Task: Apply bulleted list to description text.
Action: Mouse moved to (528, 349)
Screenshot: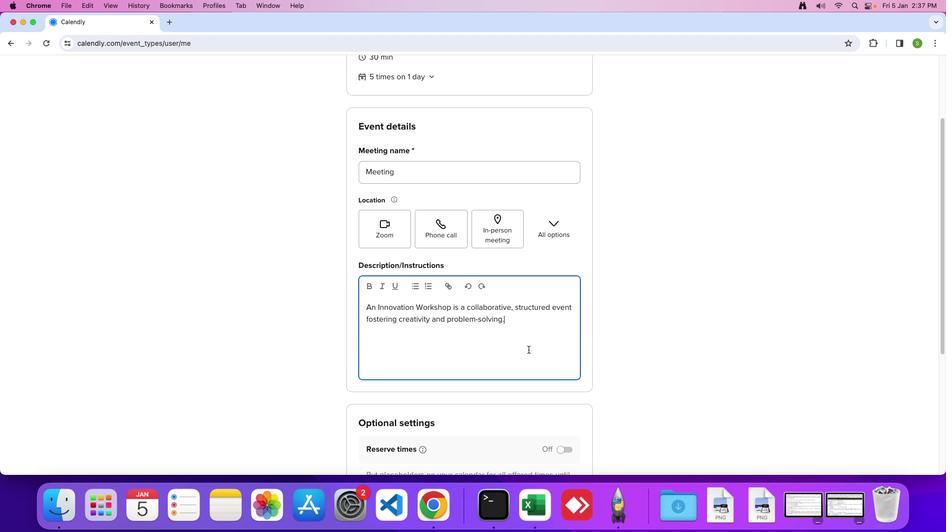 
Action: Mouse pressed left at (528, 349)
Screenshot: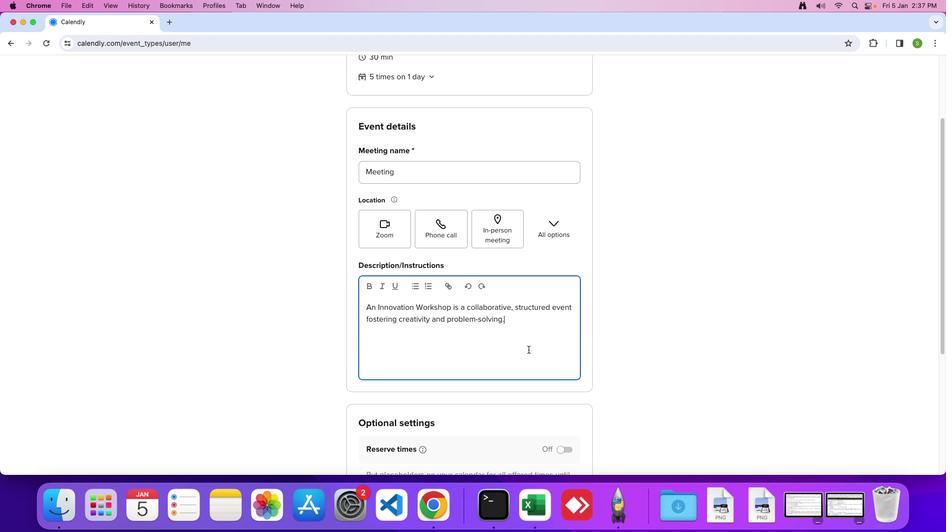 
Action: Mouse moved to (524, 324)
Screenshot: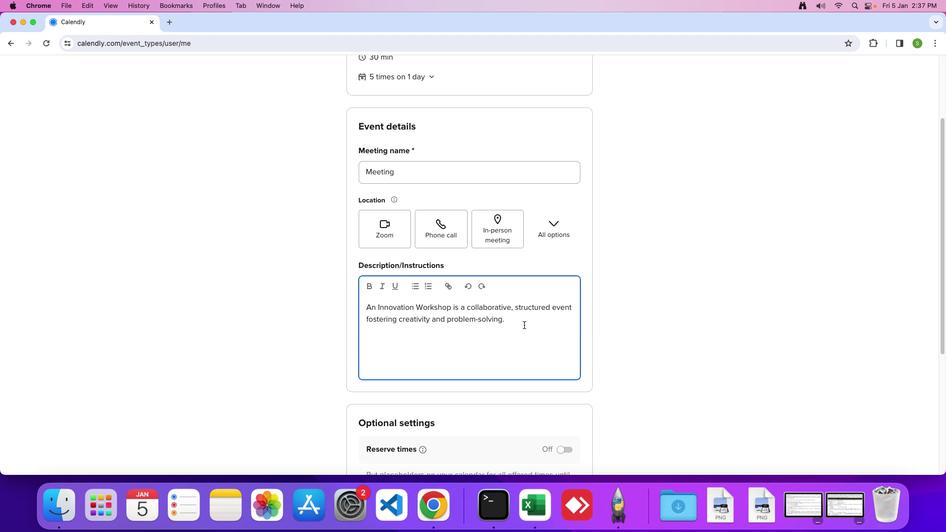 
Action: Mouse pressed left at (524, 324)
Screenshot: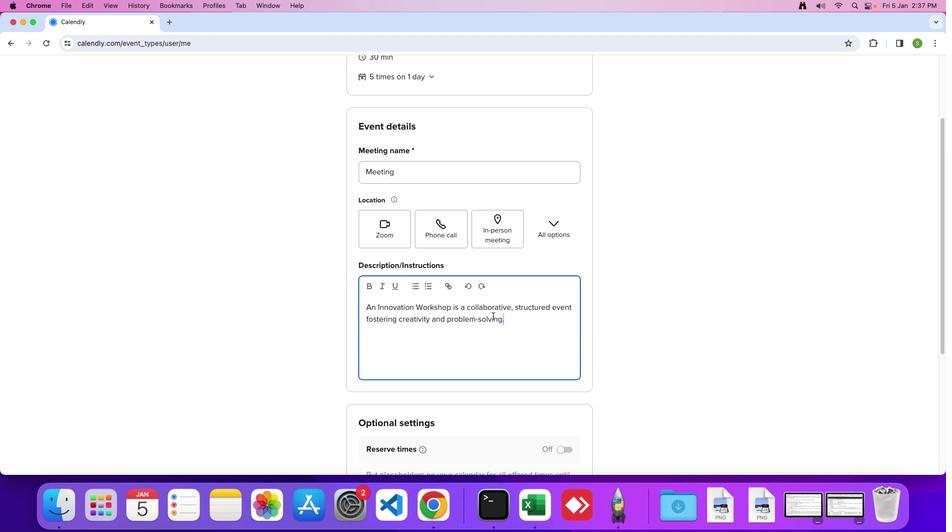 
Action: Mouse moved to (413, 287)
Screenshot: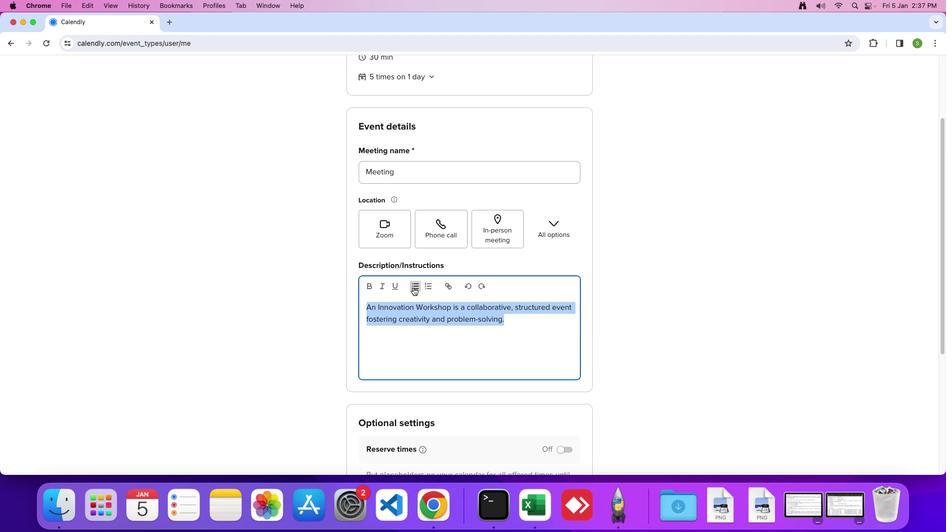 
Action: Mouse pressed left at (413, 287)
Screenshot: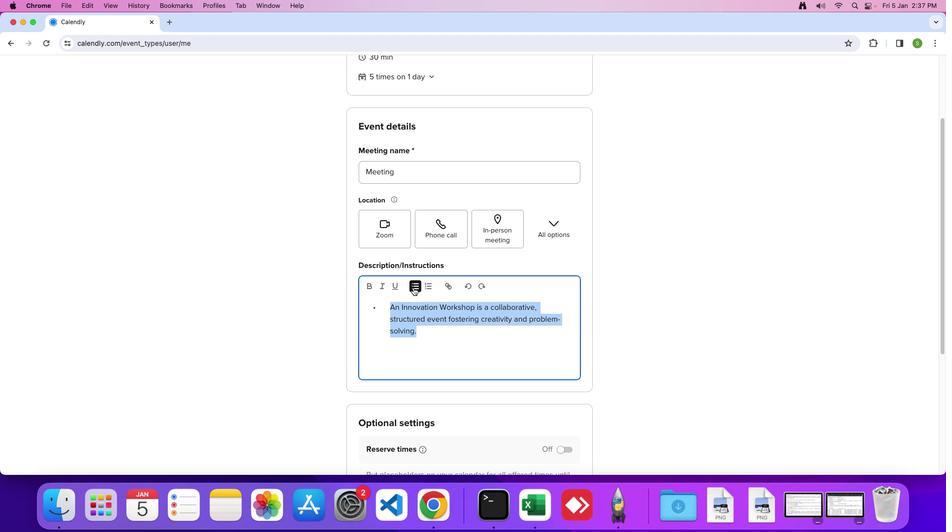 
Action: Mouse moved to (477, 347)
Screenshot: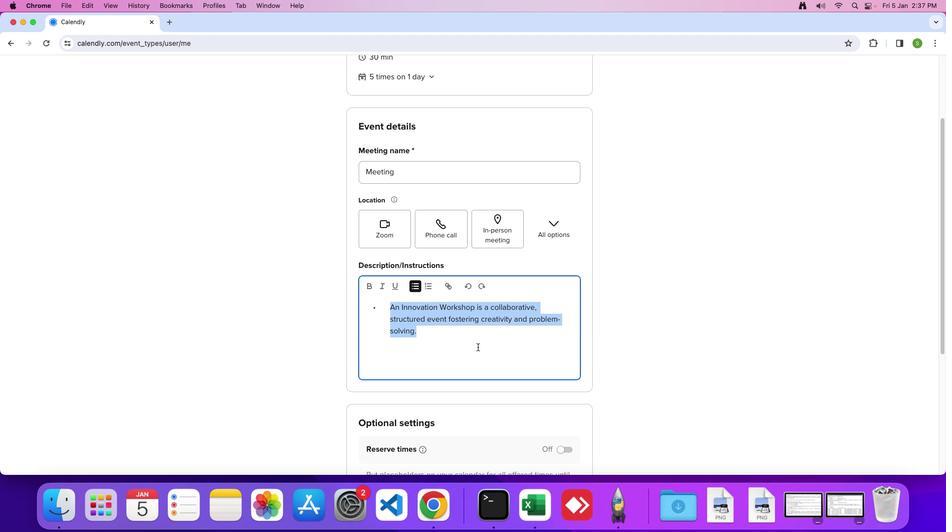 
Action: Mouse pressed left at (477, 347)
Screenshot: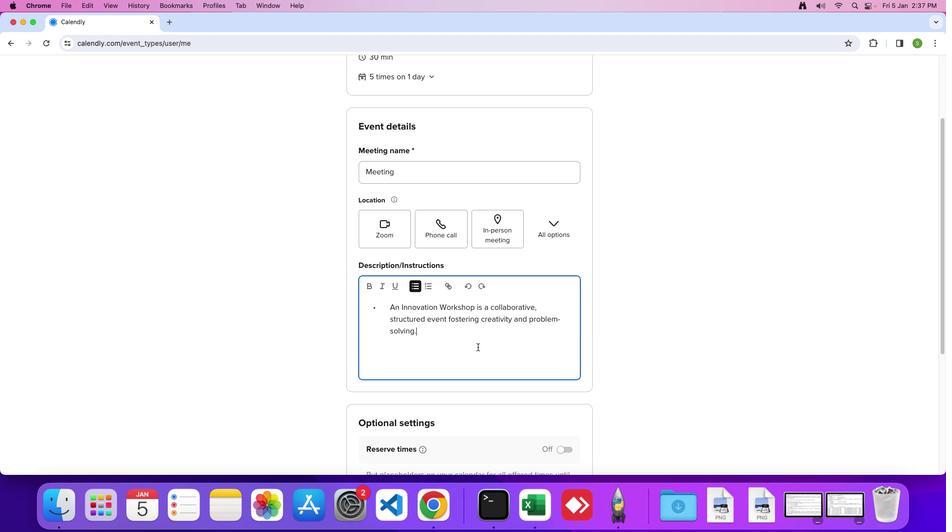 
Action: Mouse moved to (478, 347)
Screenshot: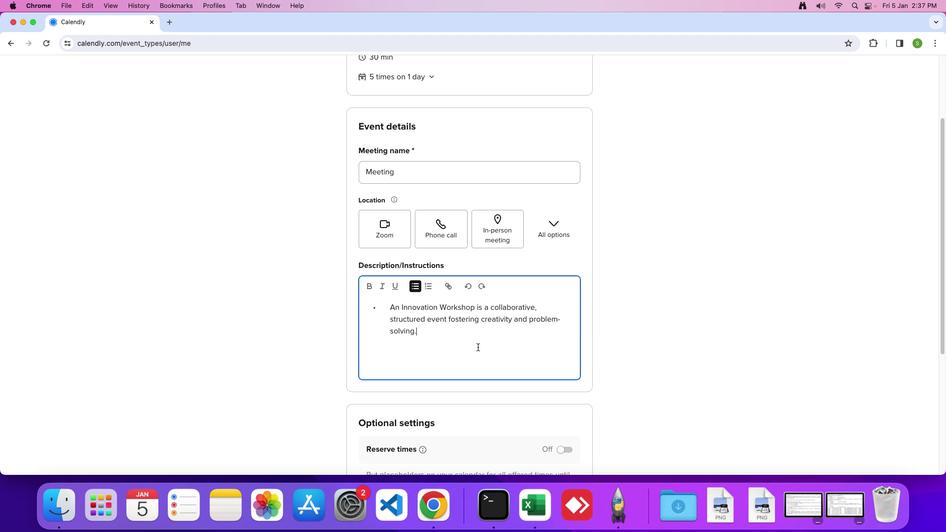 
